 Task: Create Card Webinar Performance Review in Board Data Analytics Platforms to Workspace Document Management. Create Card Photography Review in Board Content Optimization to Workspace Document Management. Create Card Conference Planning in Board Social Media Influencer Content Creation and Distribution to Workspace Document Management
Action: Mouse moved to (98, 416)
Screenshot: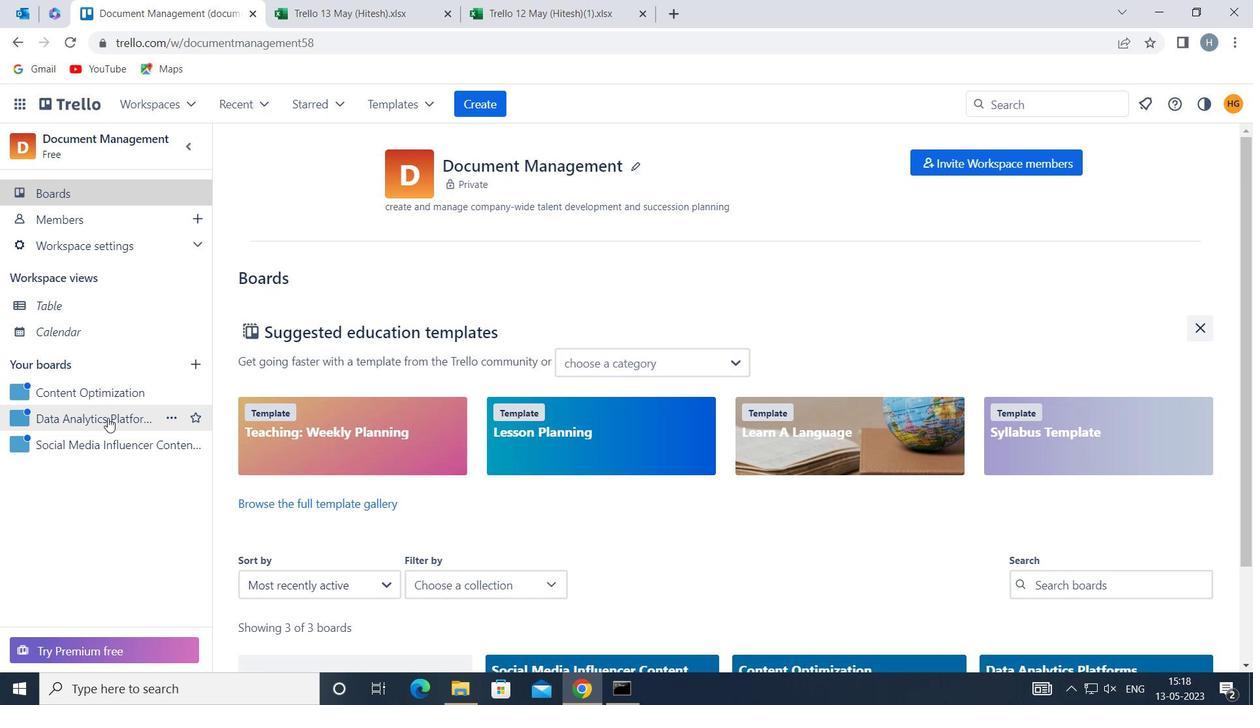 
Action: Mouse pressed left at (98, 416)
Screenshot: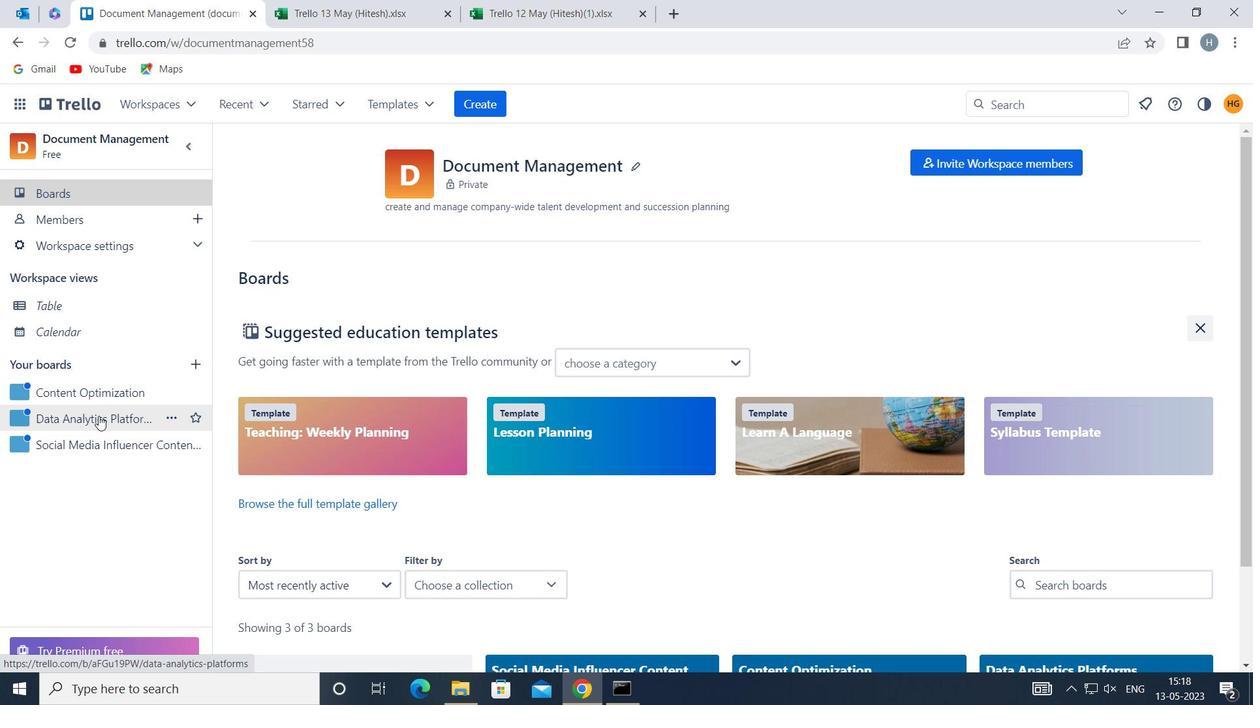 
Action: Mouse moved to (784, 239)
Screenshot: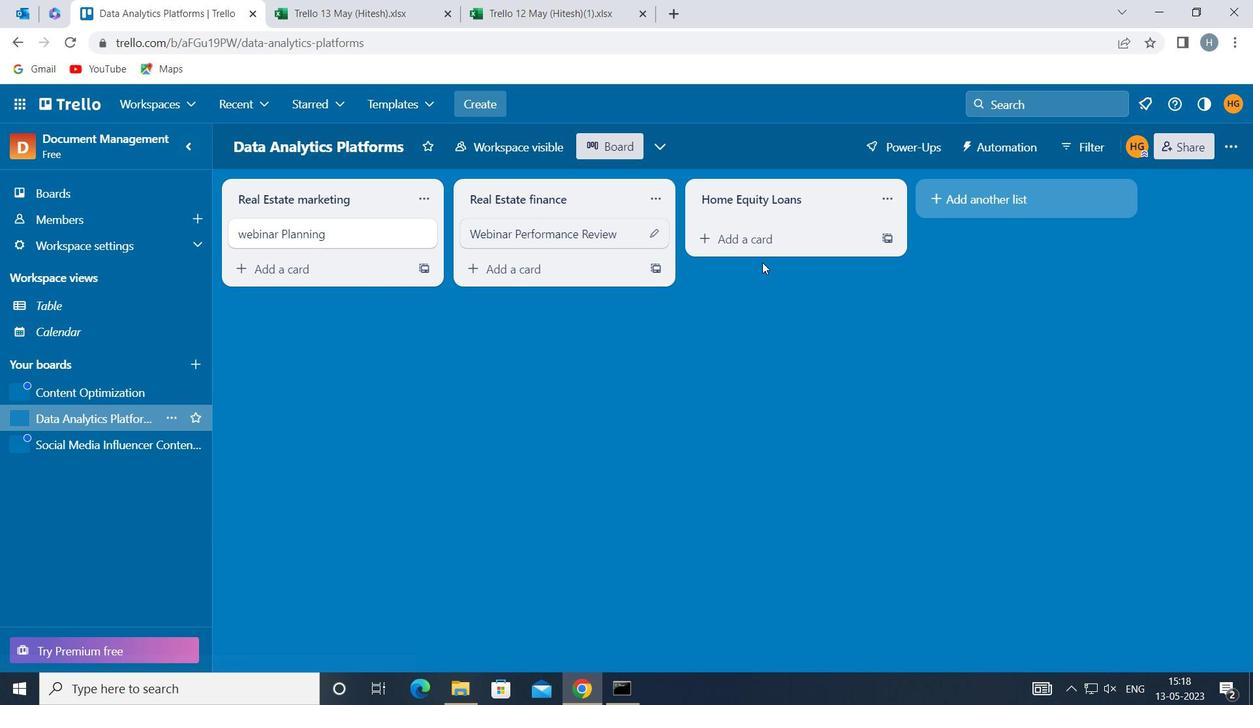 
Action: Mouse pressed left at (784, 239)
Screenshot: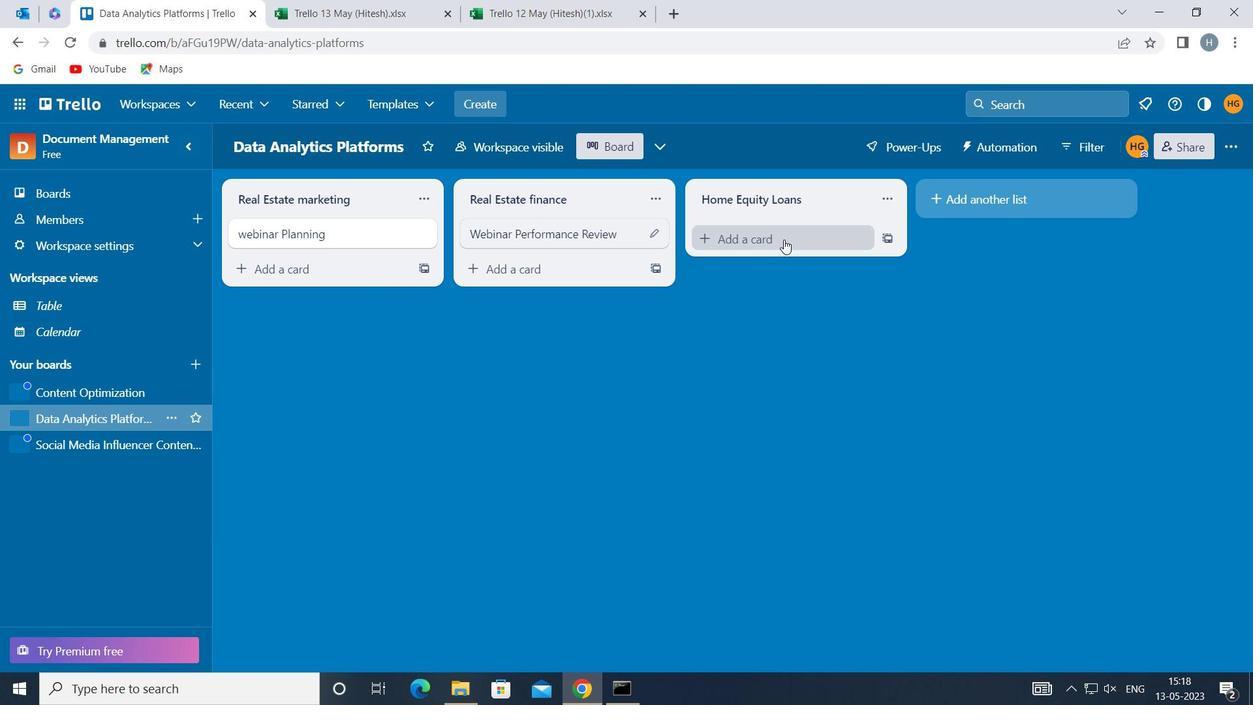 
Action: Key pressed <Key.shift>WEBINAR<Key.space><Key.shift>PERFORMANCE<Key.space><Key.shift>REVIEW
Screenshot: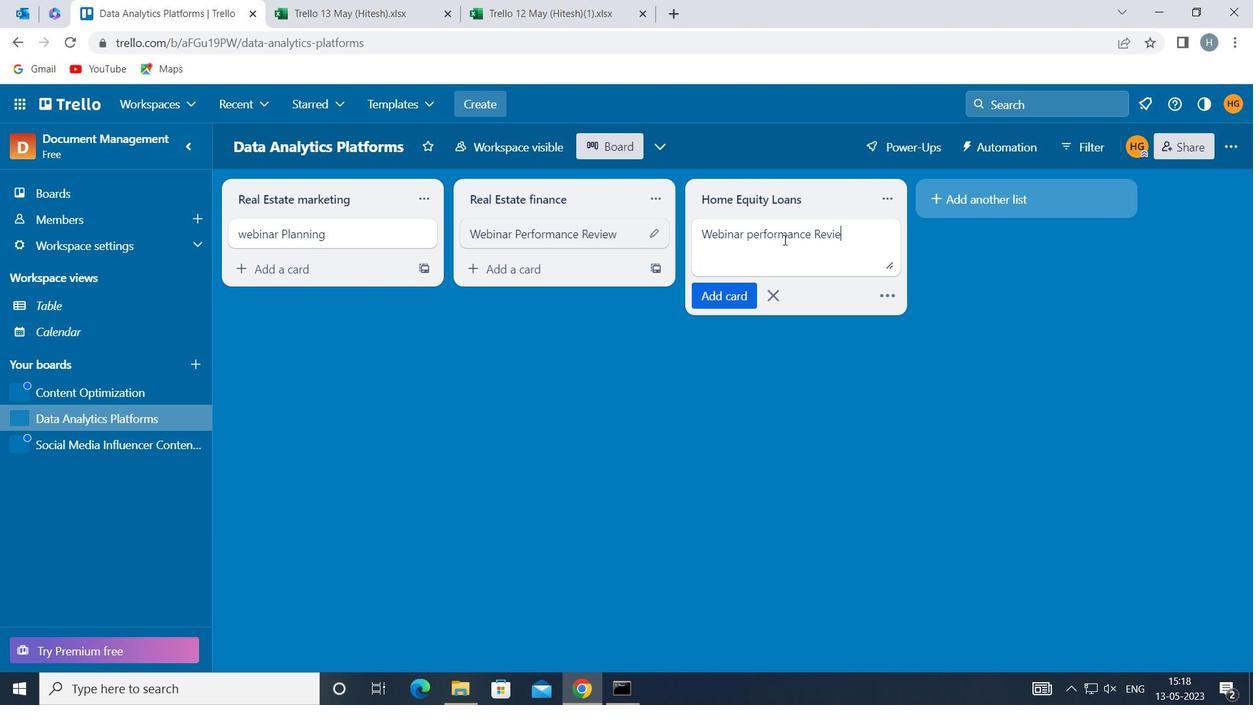 
Action: Mouse moved to (710, 294)
Screenshot: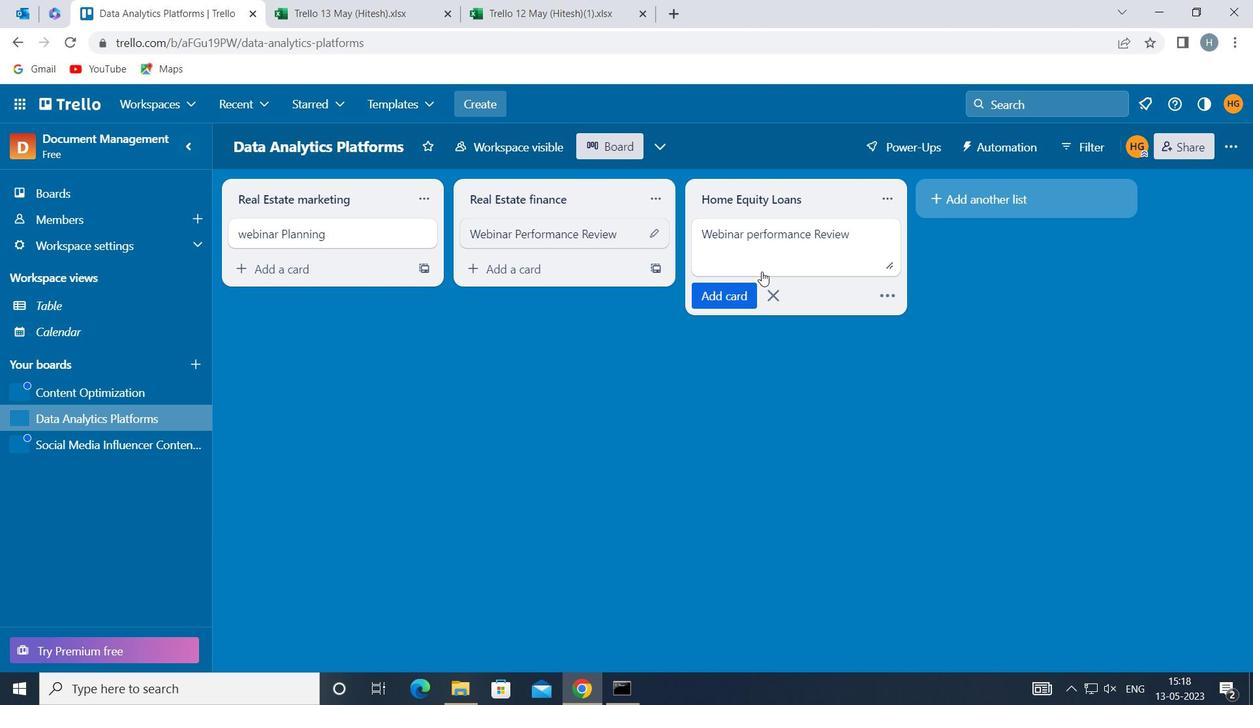 
Action: Mouse pressed left at (710, 294)
Screenshot: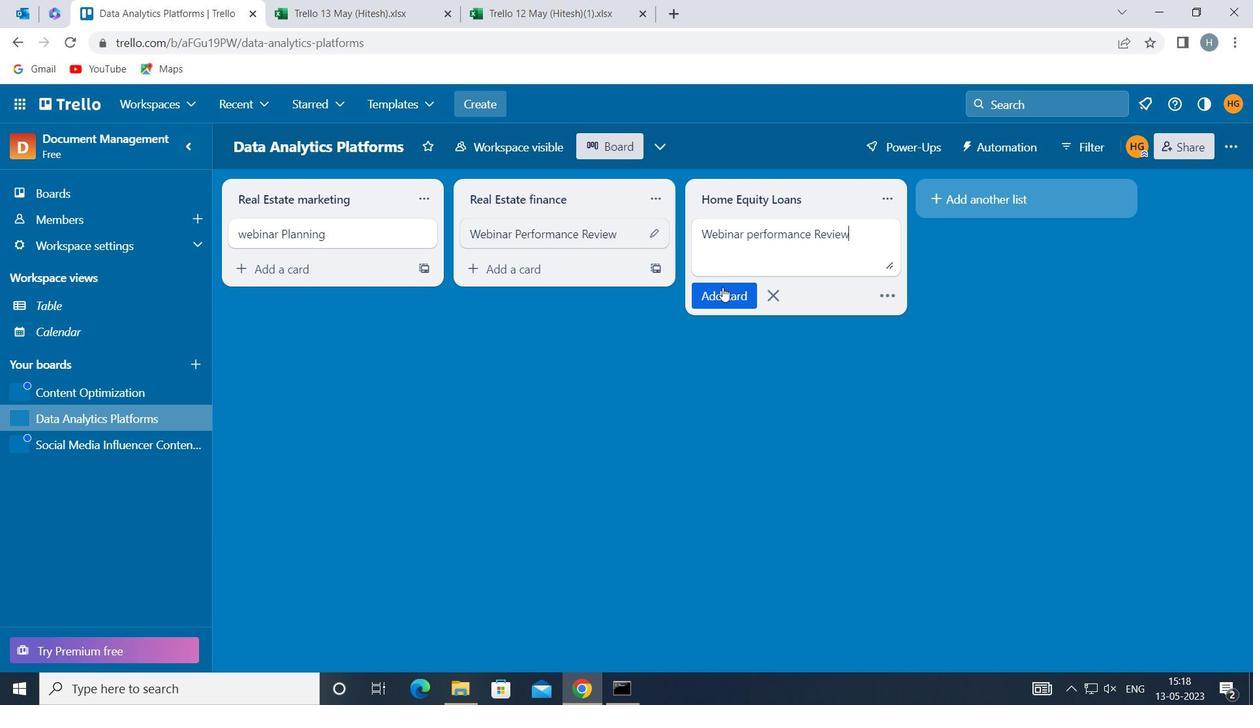 
Action: Mouse moved to (633, 448)
Screenshot: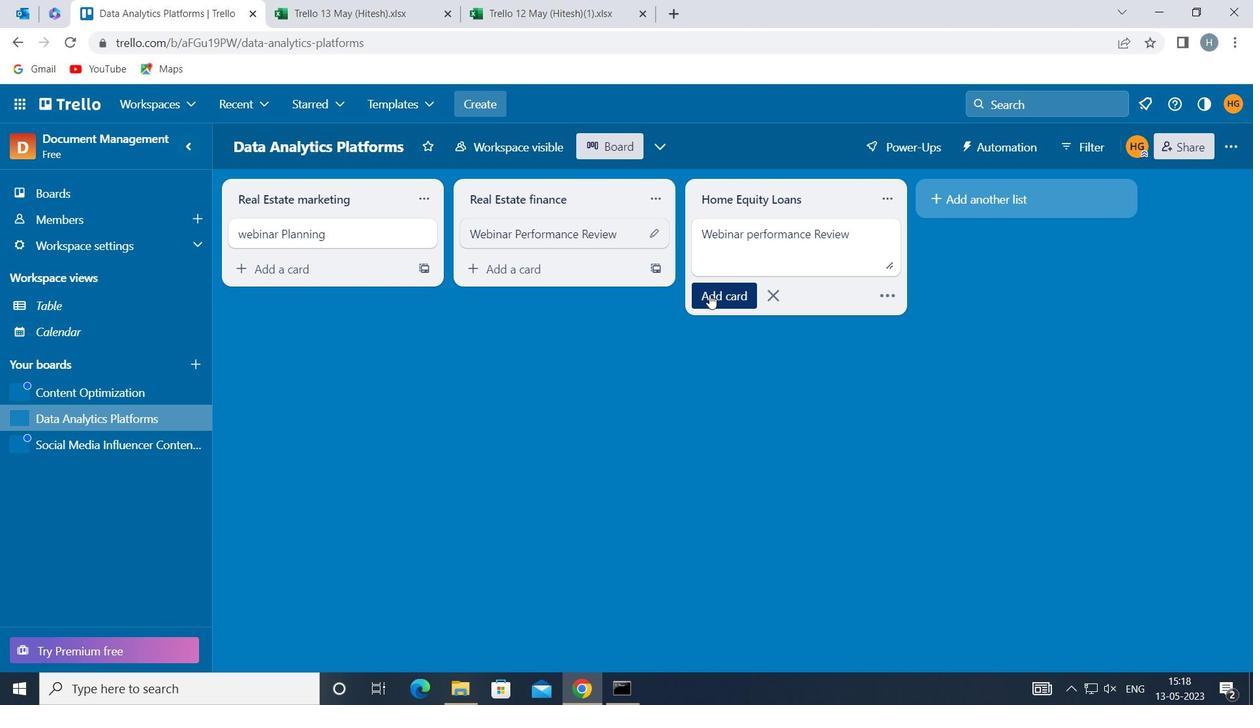 
Action: Mouse pressed left at (633, 448)
Screenshot: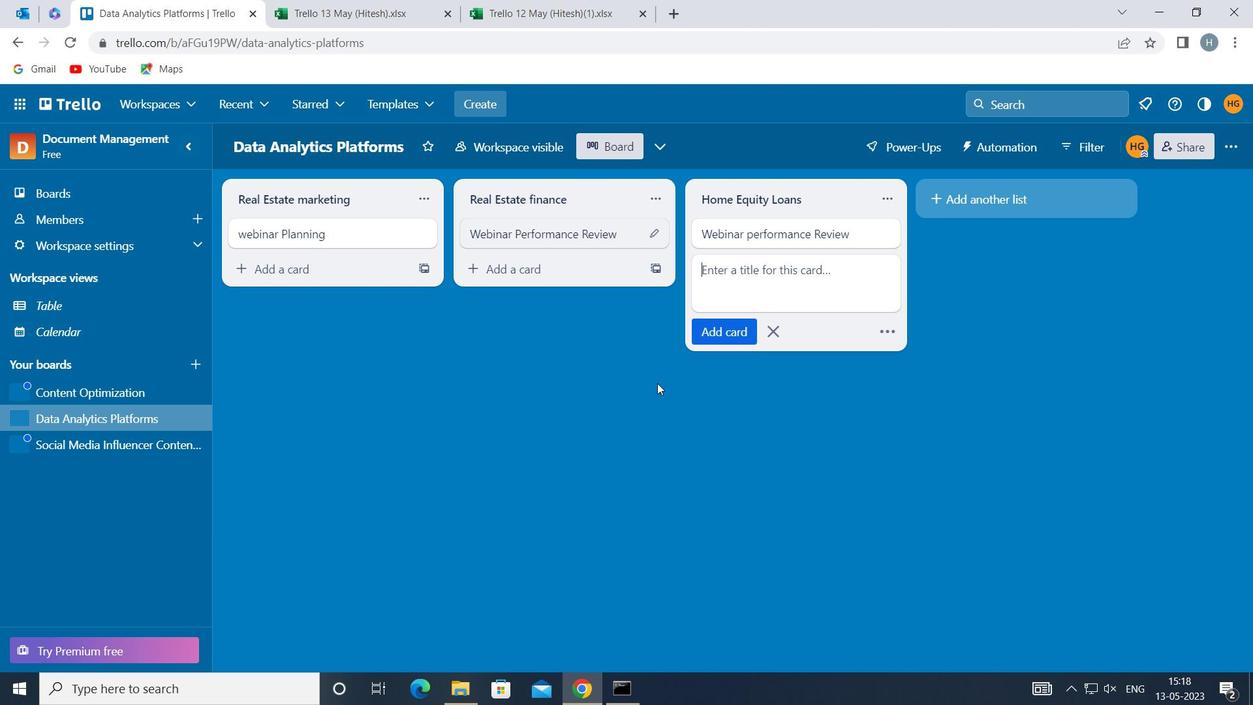 
Action: Mouse moved to (72, 391)
Screenshot: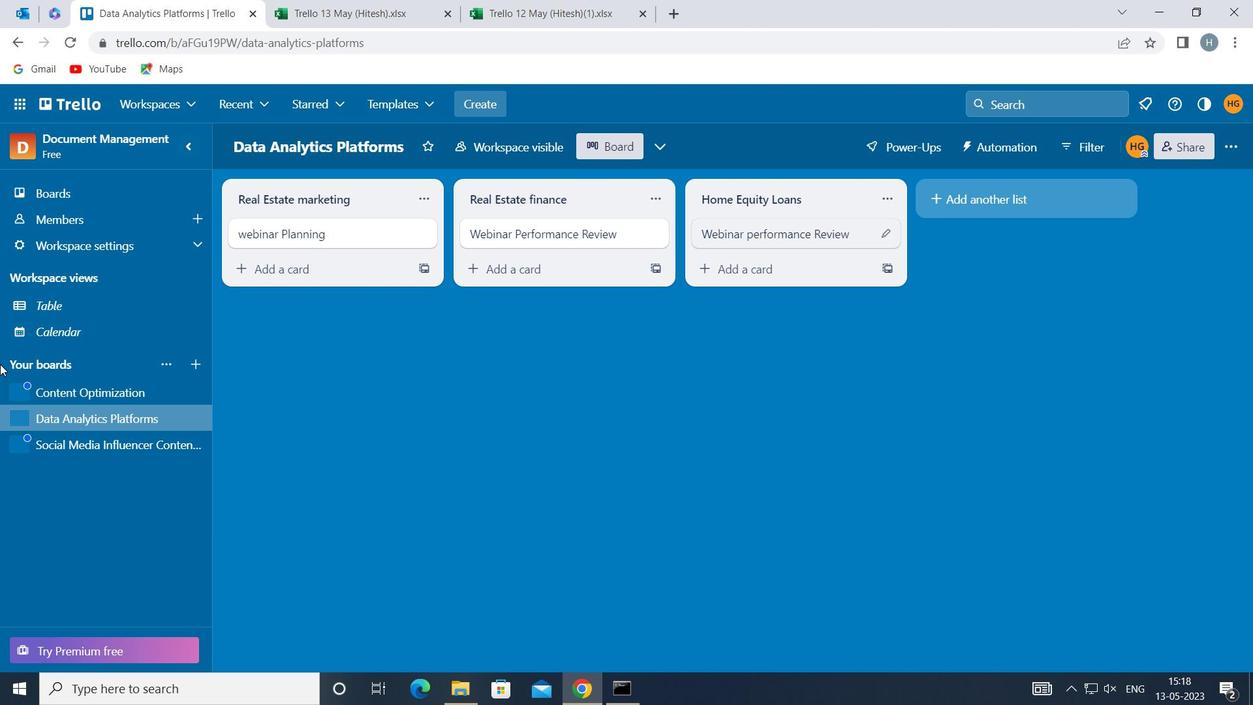 
Action: Mouse pressed left at (72, 391)
Screenshot: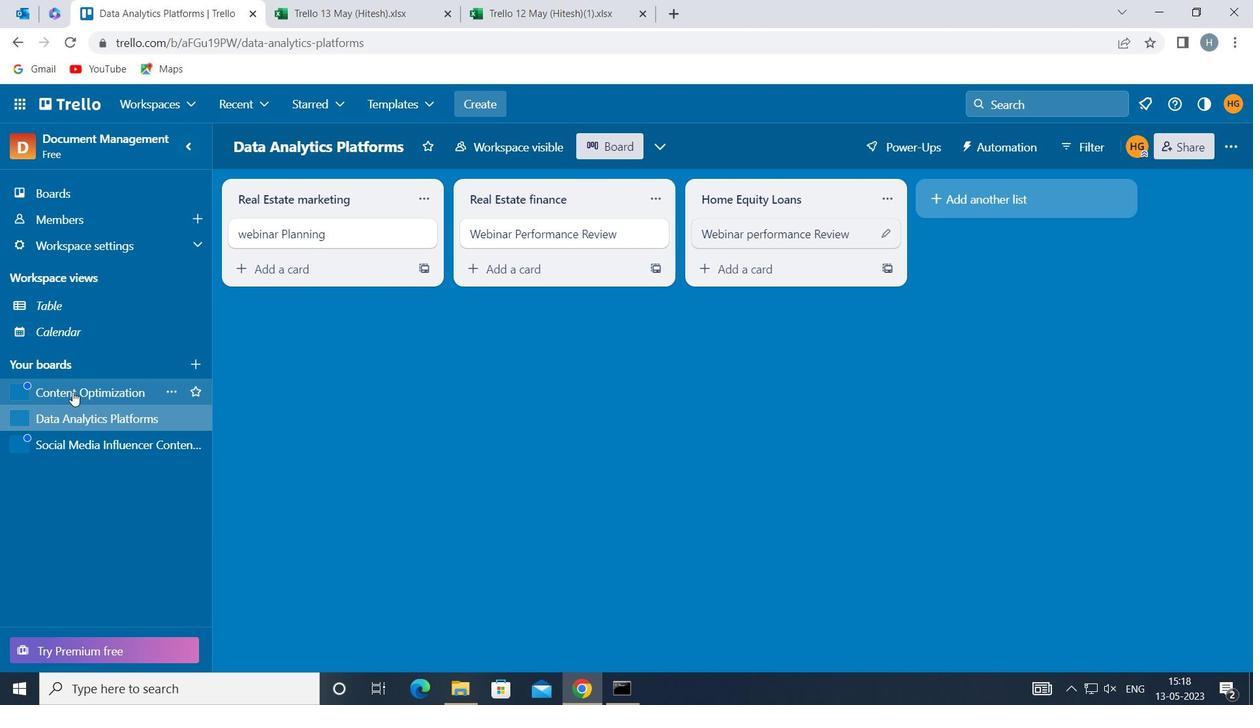 
Action: Mouse moved to (755, 235)
Screenshot: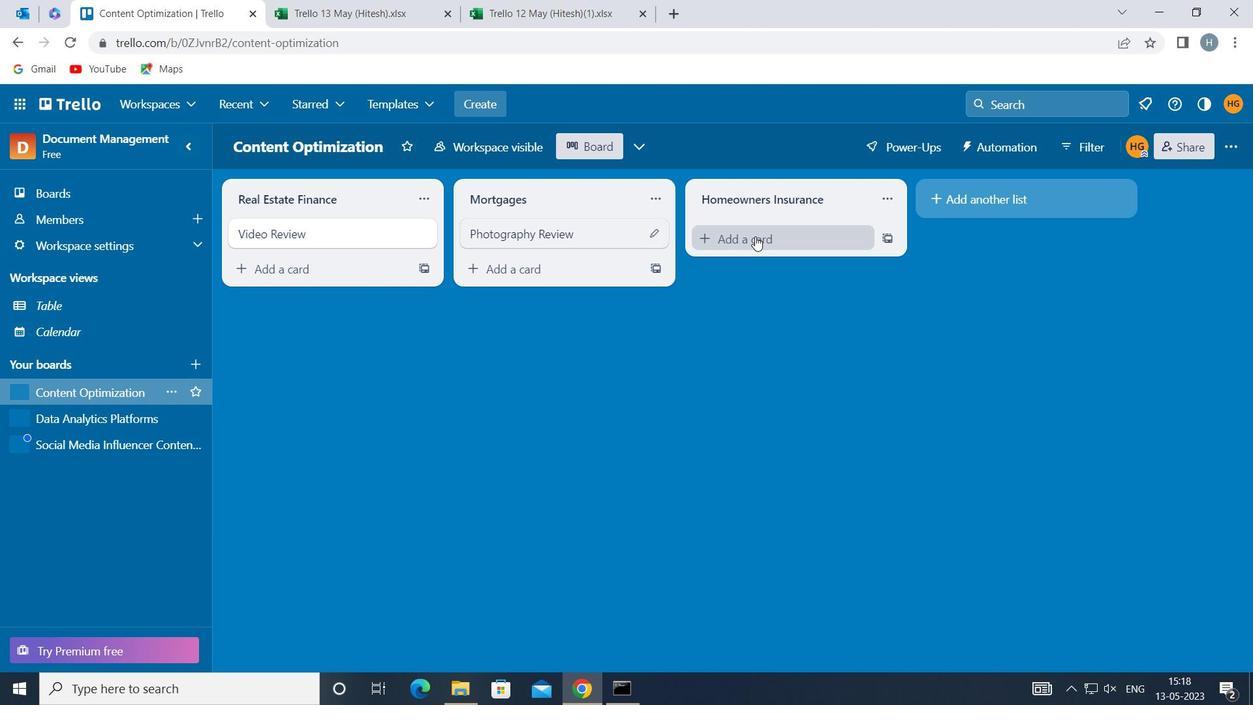 
Action: Mouse pressed left at (755, 235)
Screenshot: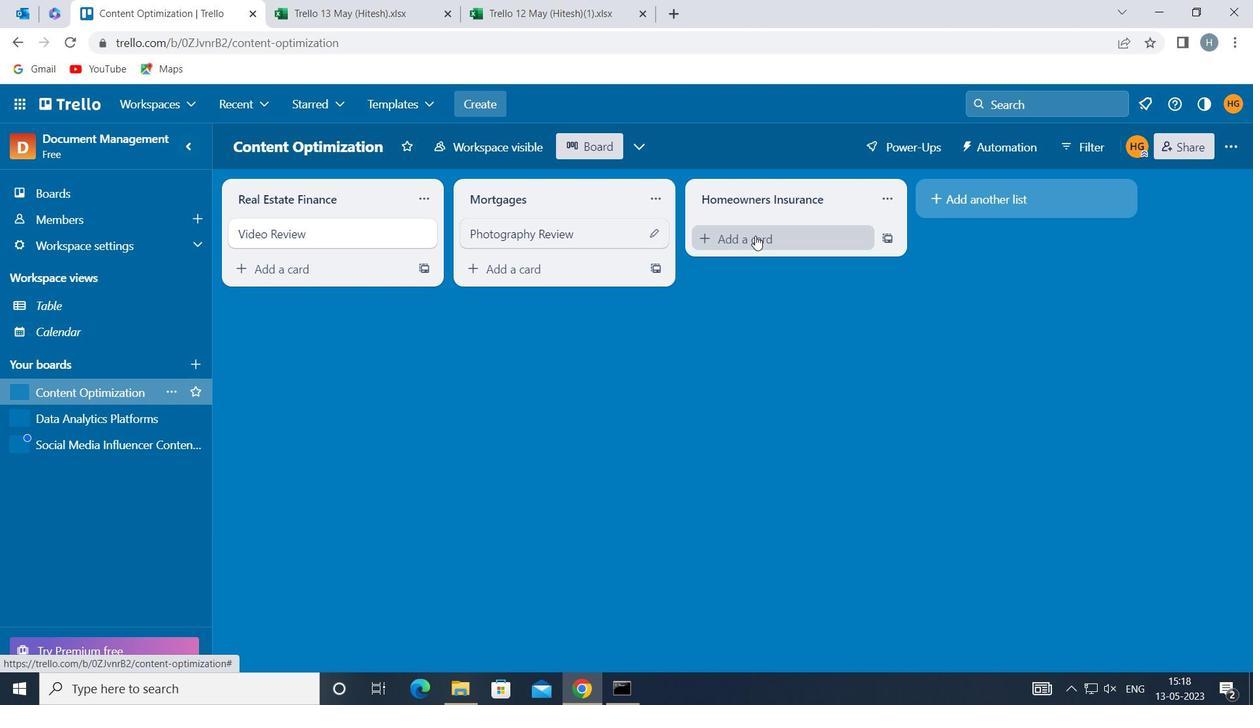 
Action: Key pressed <Key.shift>PHOTOGRAPHY<Key.space><Key.shift>REVIEW
Screenshot: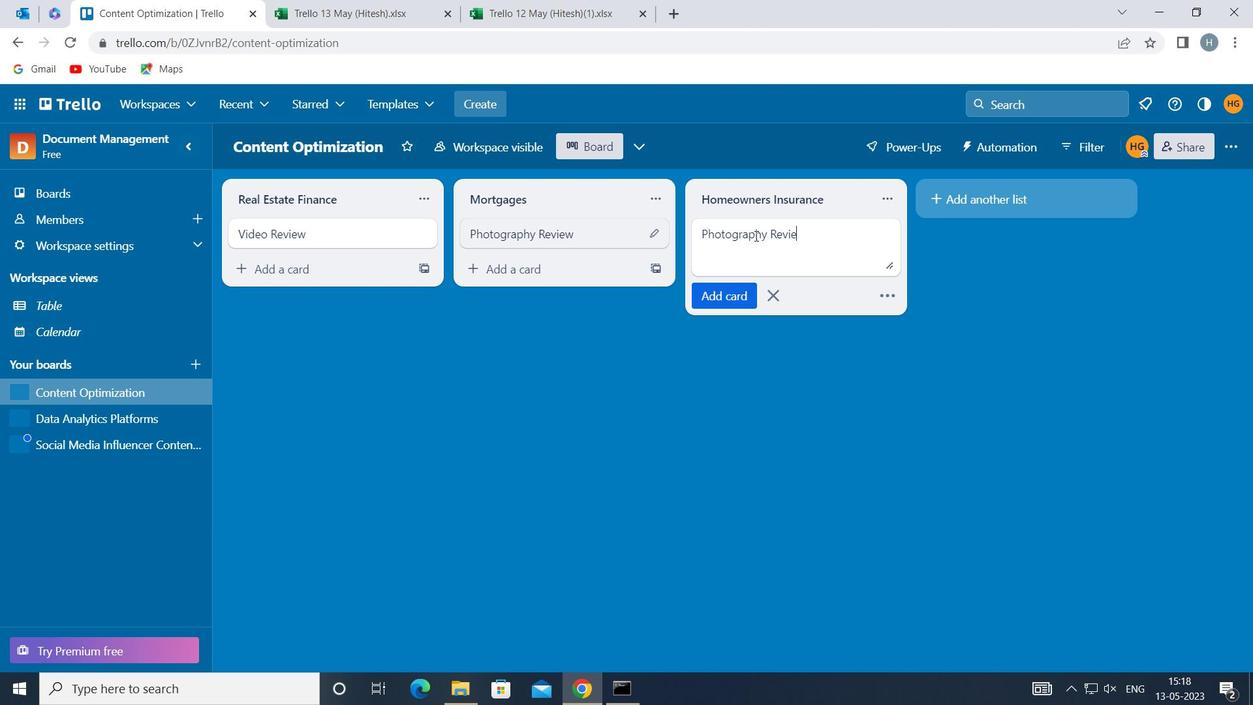 
Action: Mouse moved to (738, 295)
Screenshot: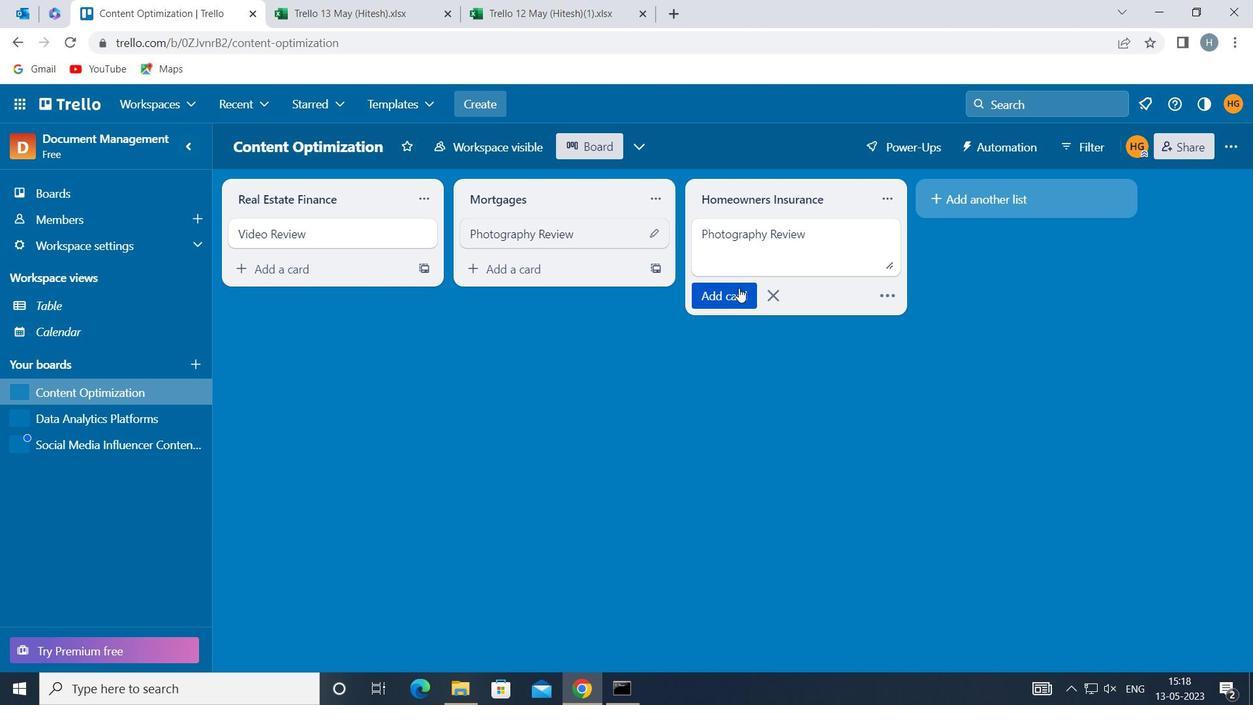 
Action: Mouse pressed left at (738, 295)
Screenshot: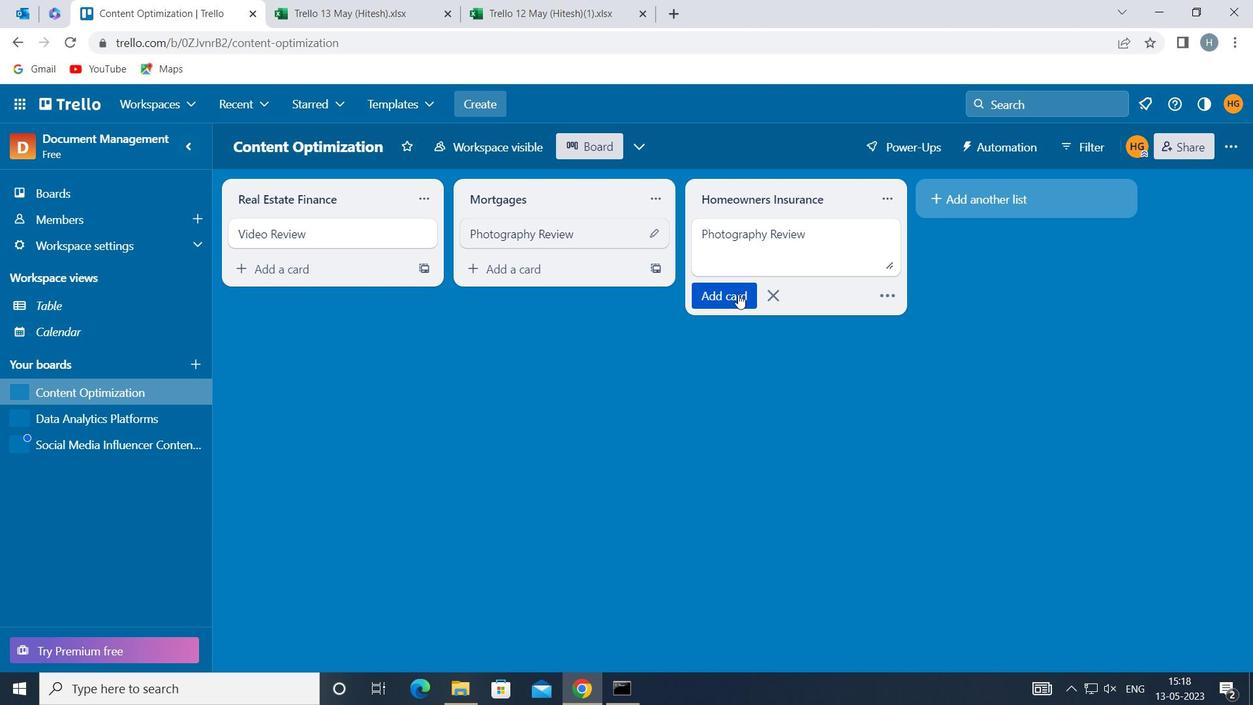 
Action: Mouse moved to (737, 364)
Screenshot: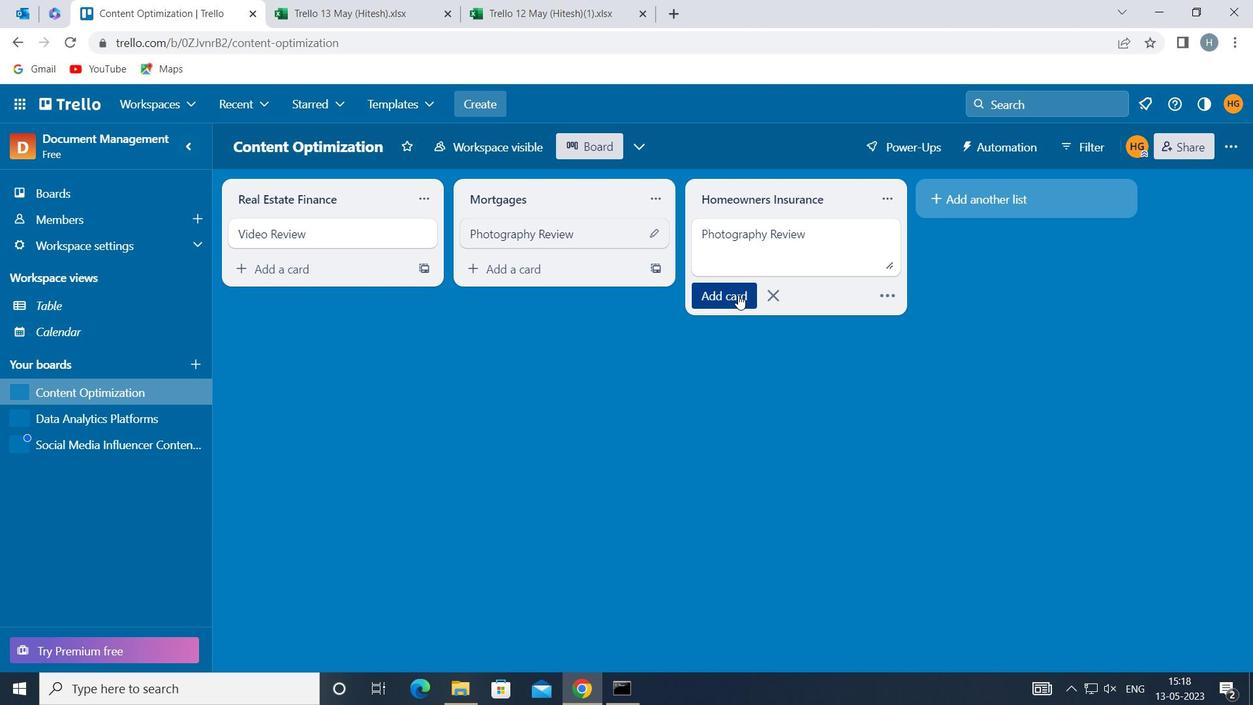 
Action: Mouse pressed left at (737, 364)
Screenshot: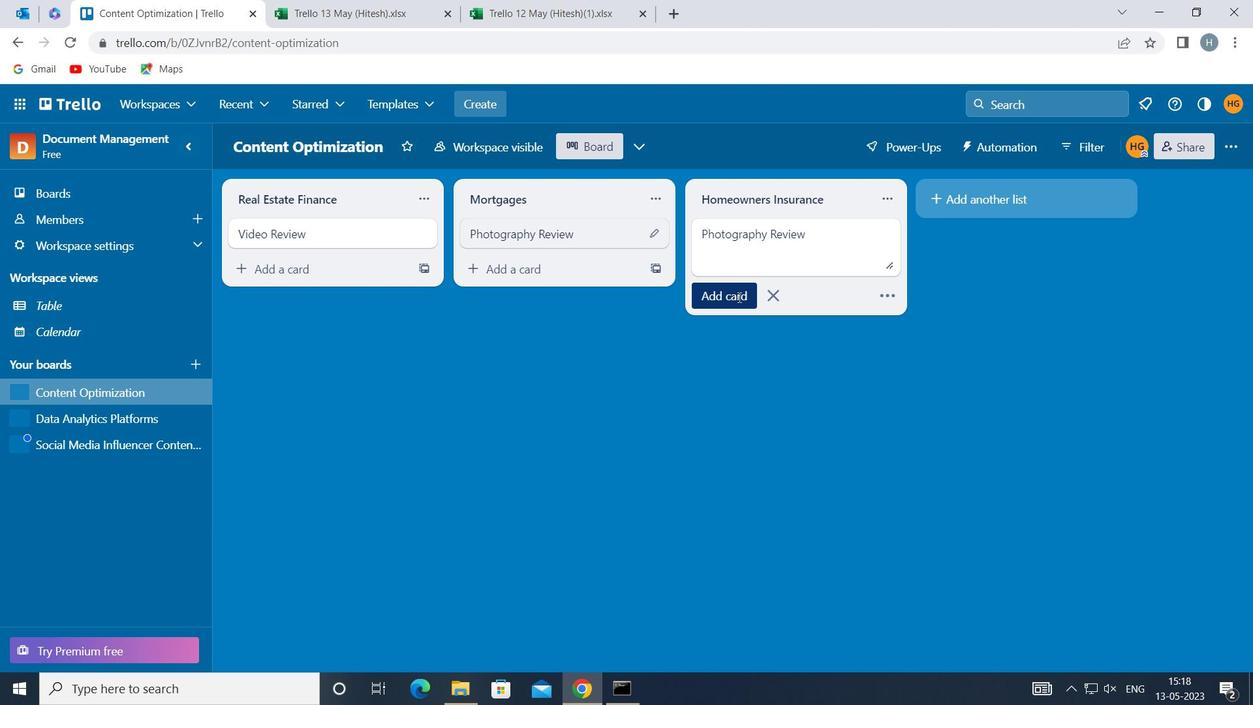
Action: Mouse moved to (108, 446)
Screenshot: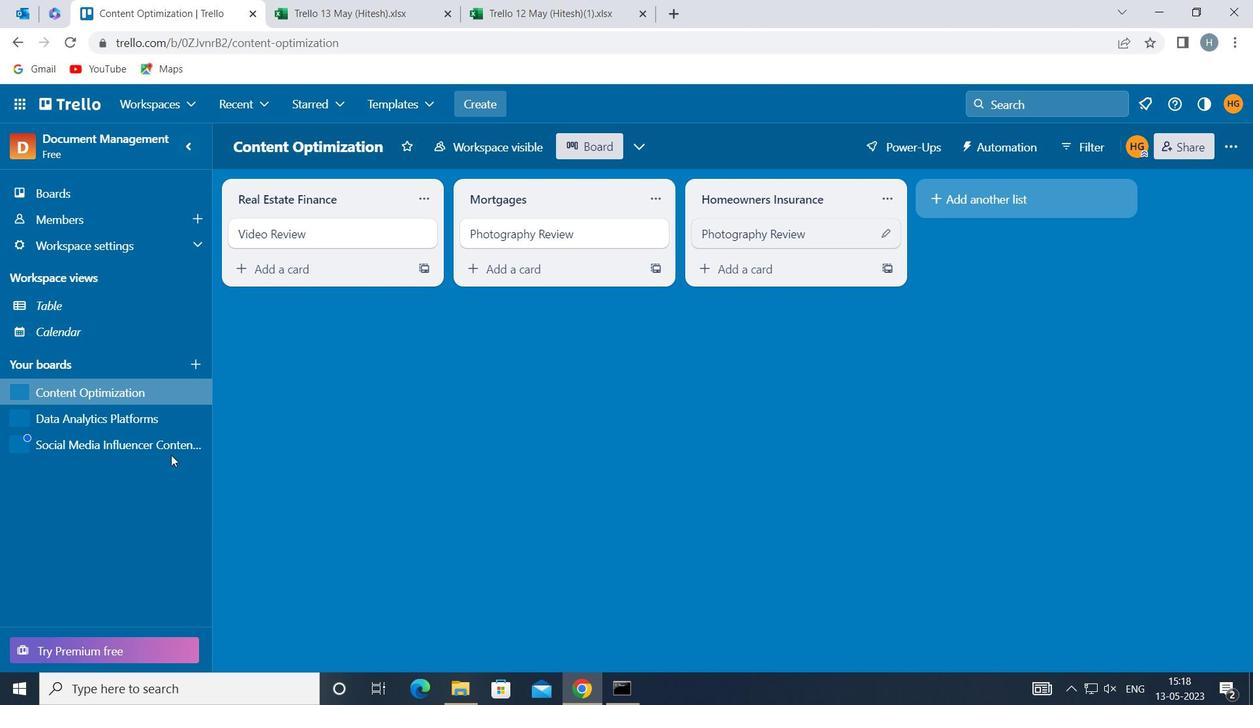 
Action: Mouse pressed left at (108, 446)
Screenshot: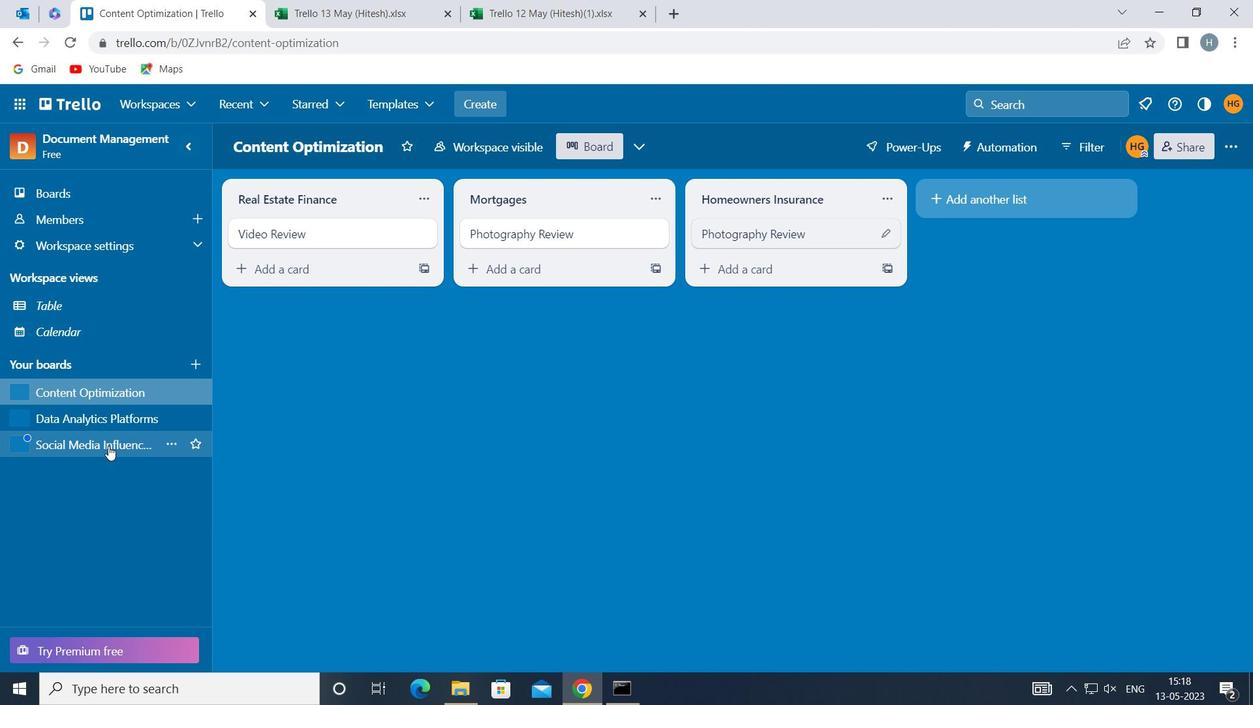 
Action: Mouse moved to (786, 238)
Screenshot: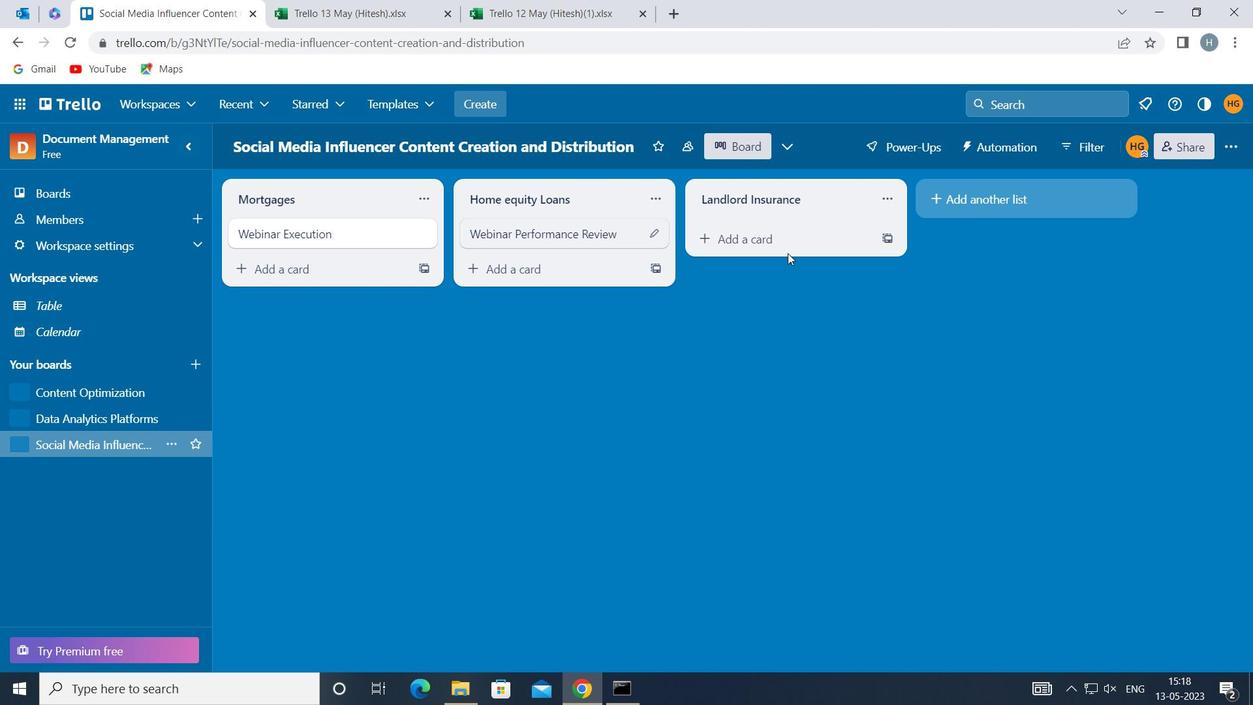 
Action: Mouse pressed left at (786, 238)
Screenshot: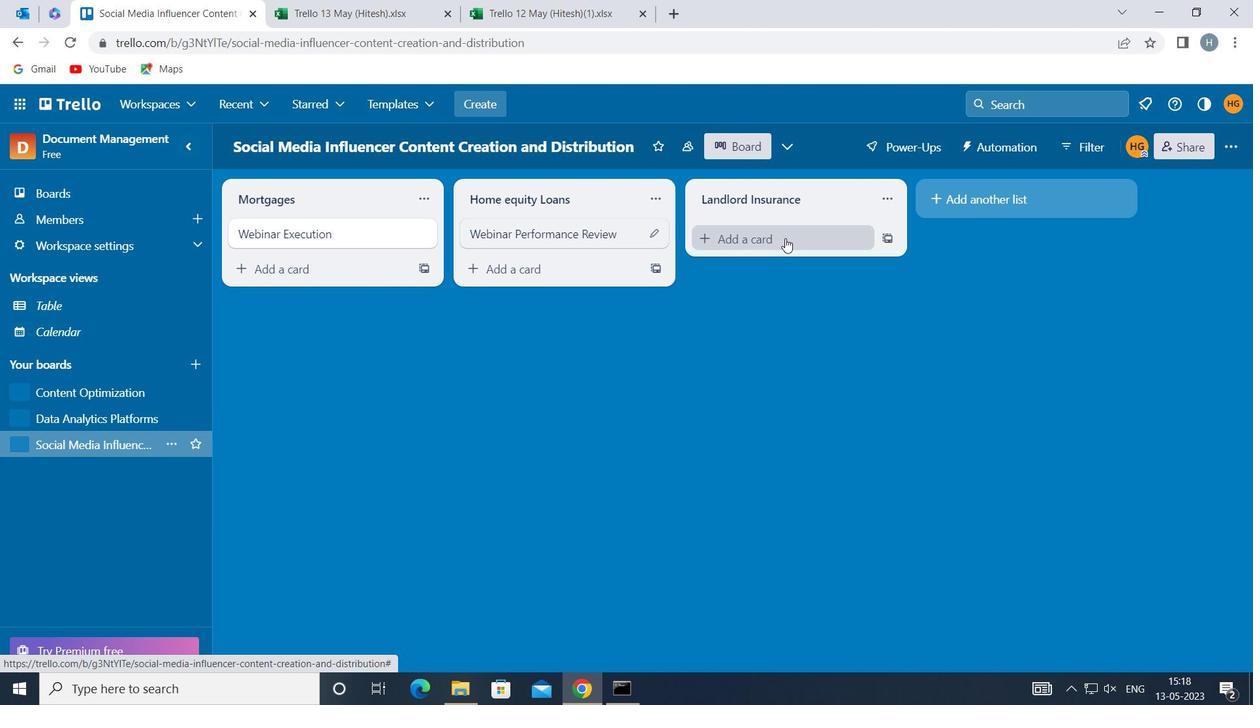 
Action: Key pressed <Key.shift>CONFERENCE<Key.space><Key.shift>PLANNING
Screenshot: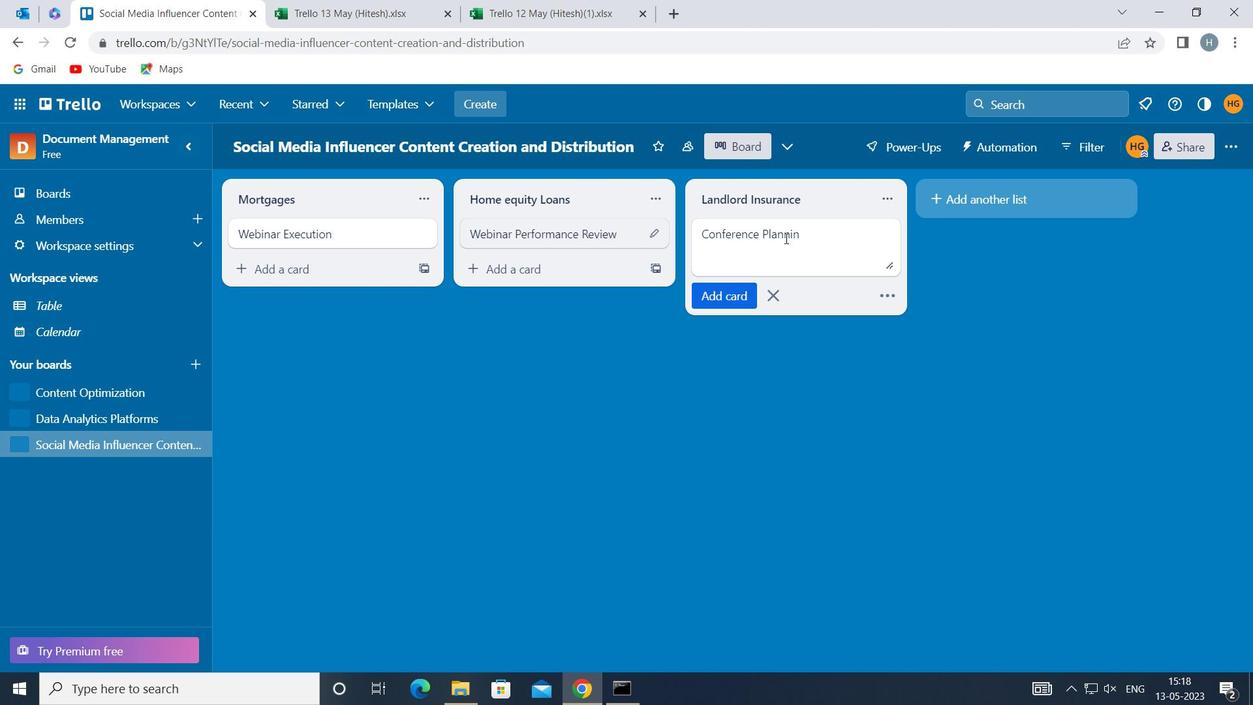
Action: Mouse moved to (730, 295)
Screenshot: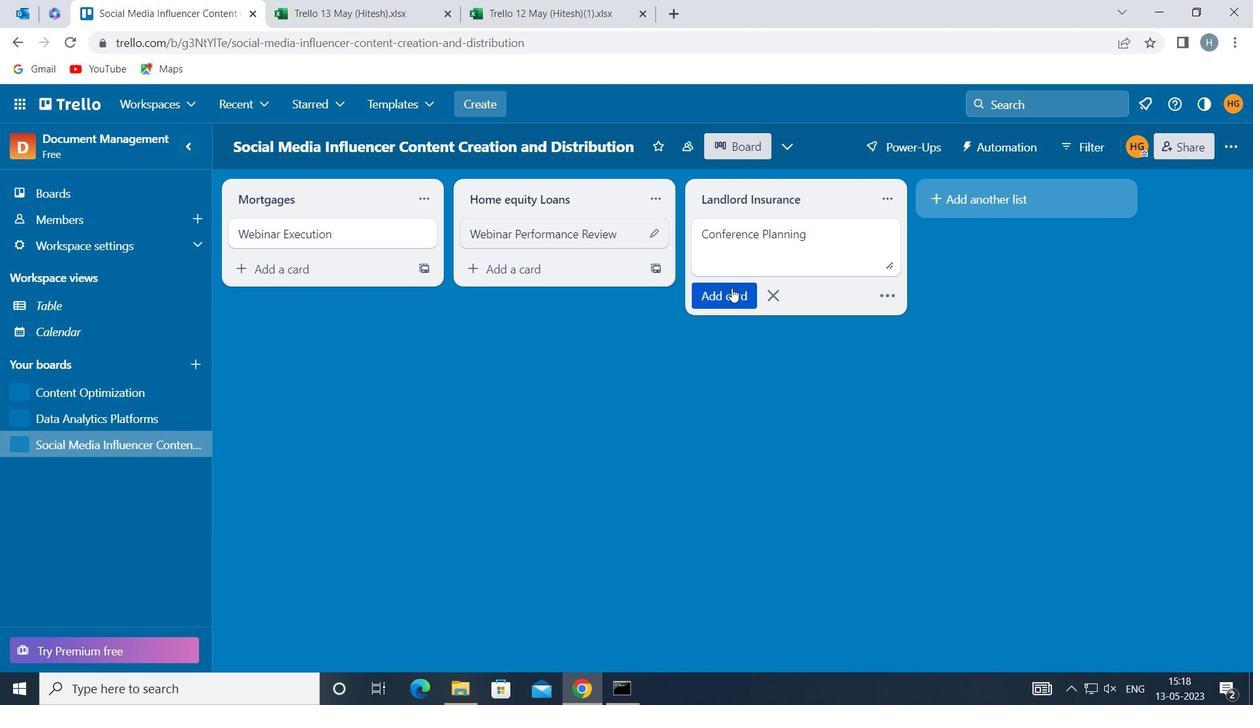 
Action: Mouse pressed left at (730, 295)
Screenshot: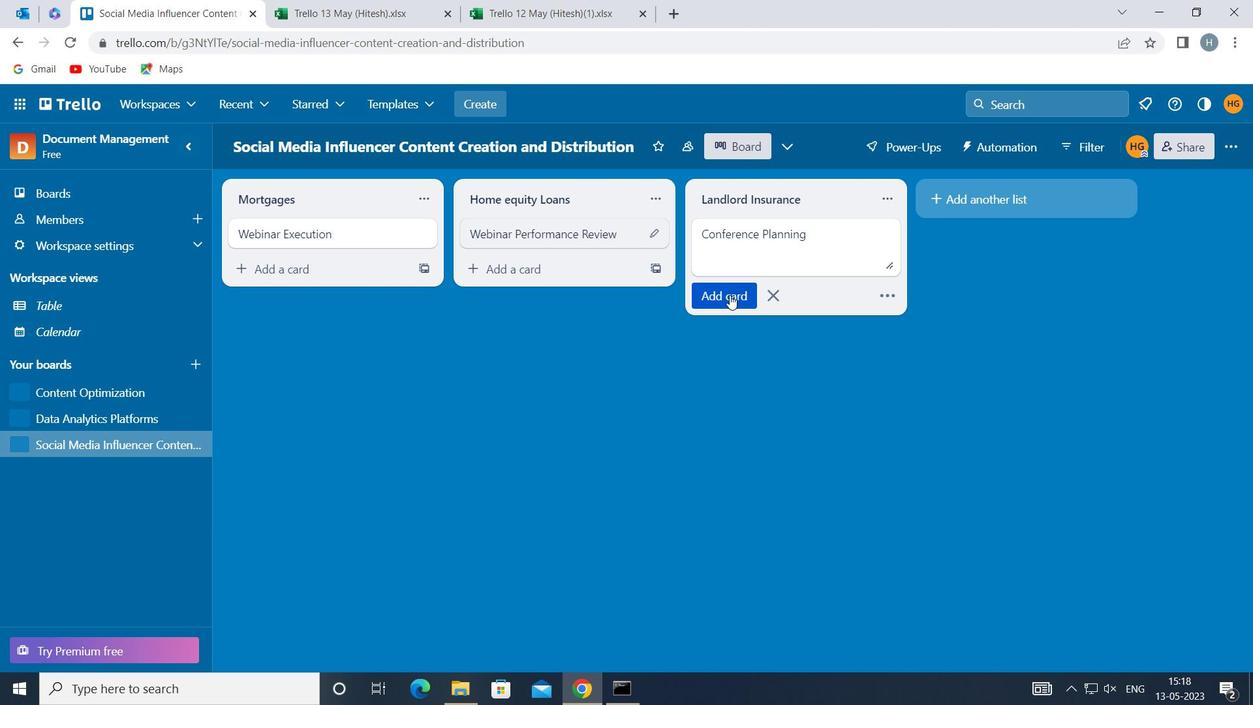 
Action: Mouse moved to (749, 383)
Screenshot: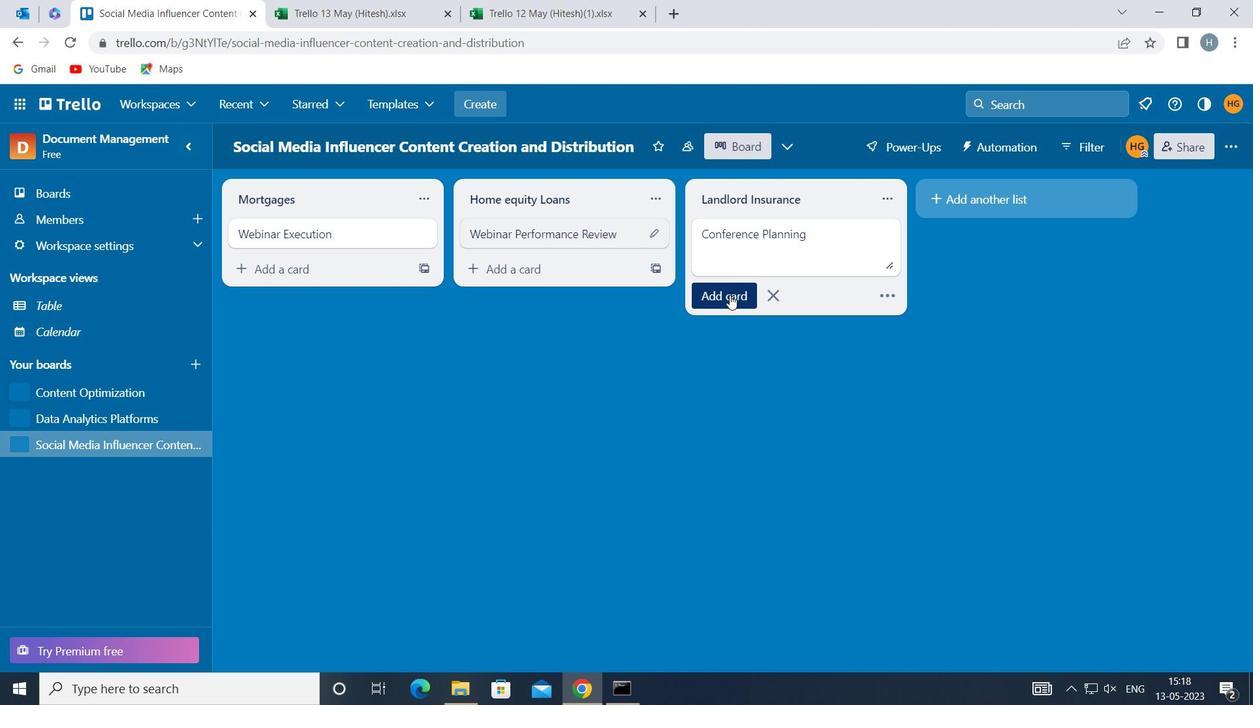
Action: Mouse pressed left at (749, 383)
Screenshot: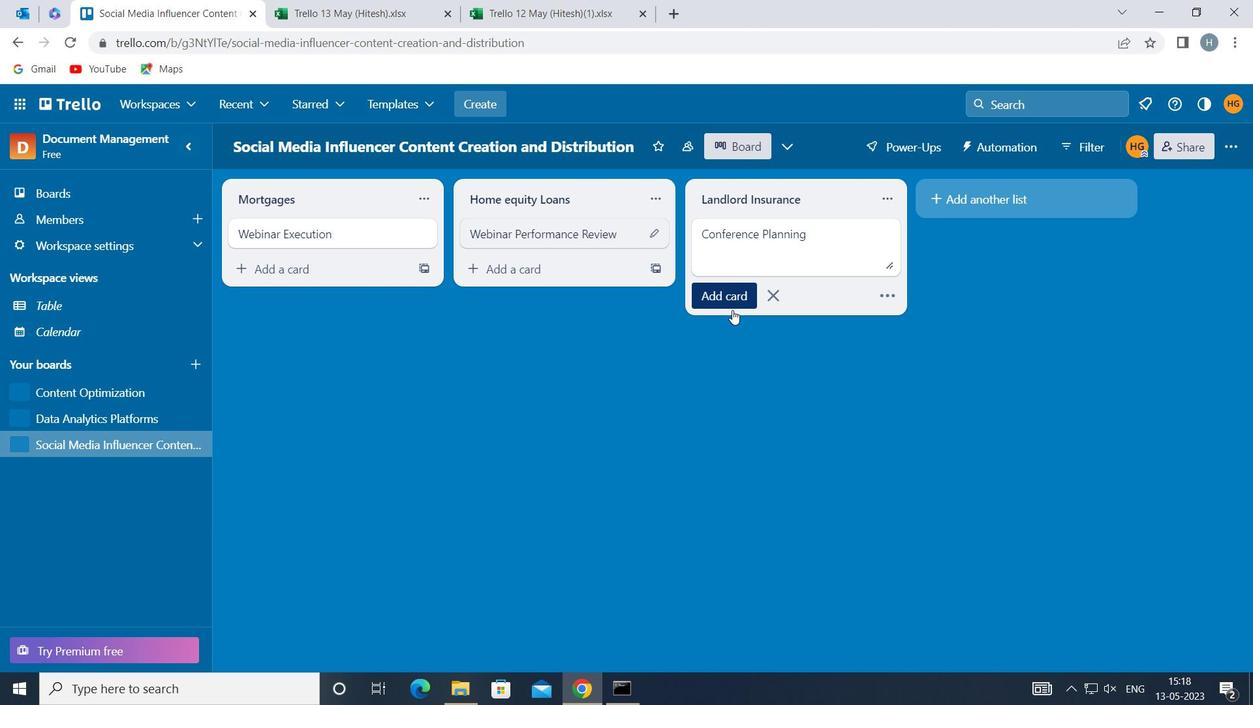 
Action: Key pressed <Key.f8>
Screenshot: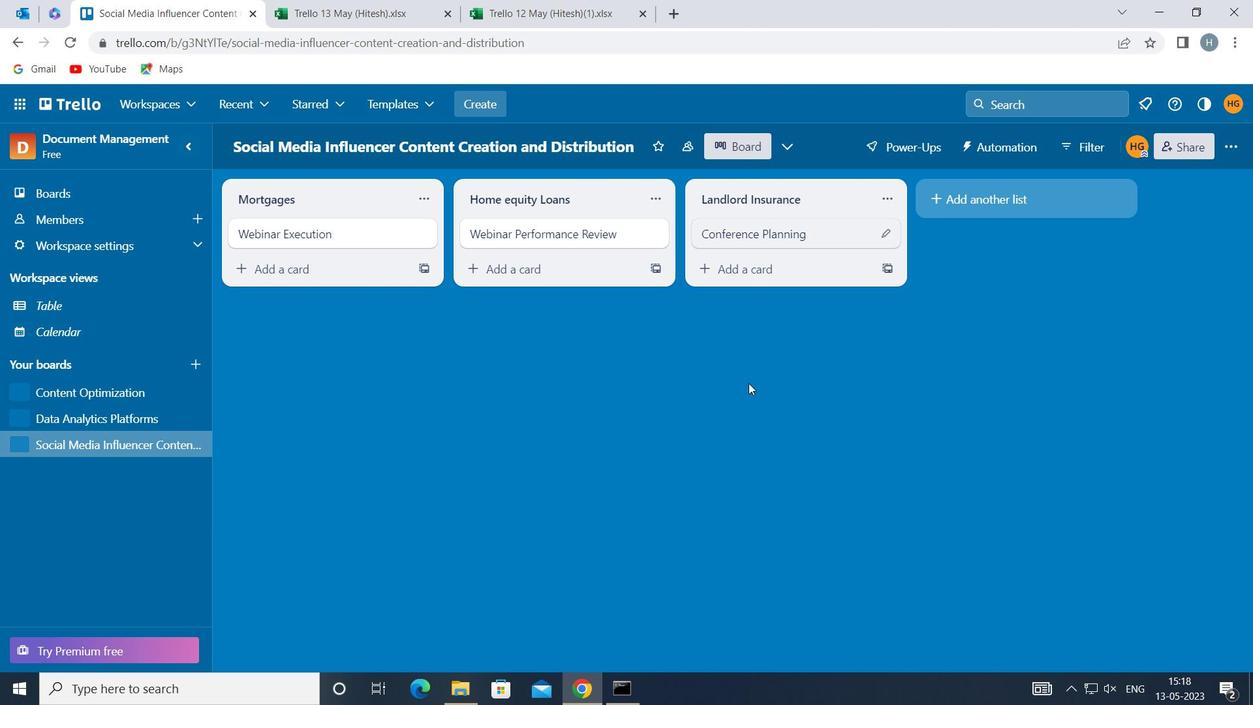 
